 Task: Select the Orange color as event color.
Action: Mouse moved to (193, 184)
Screenshot: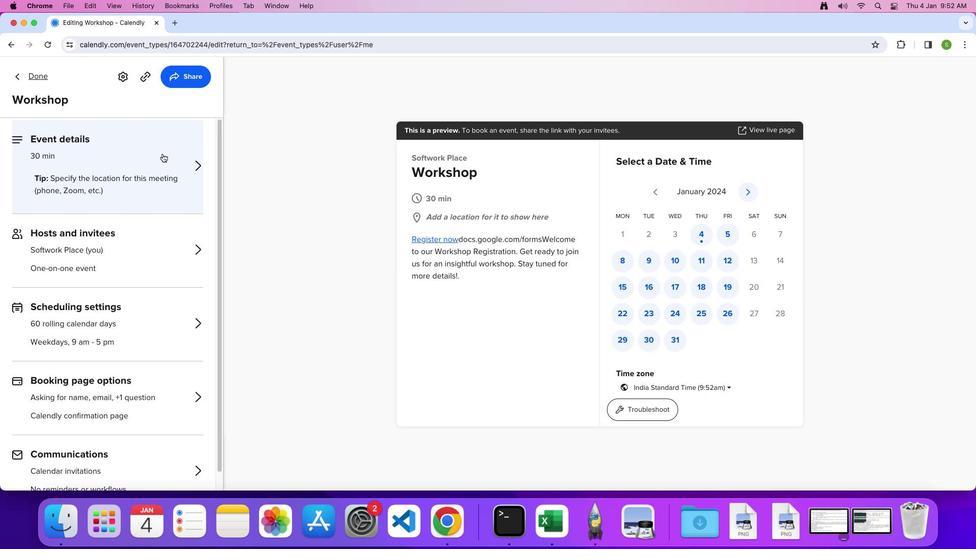 
Action: Mouse pressed left at (193, 184)
Screenshot: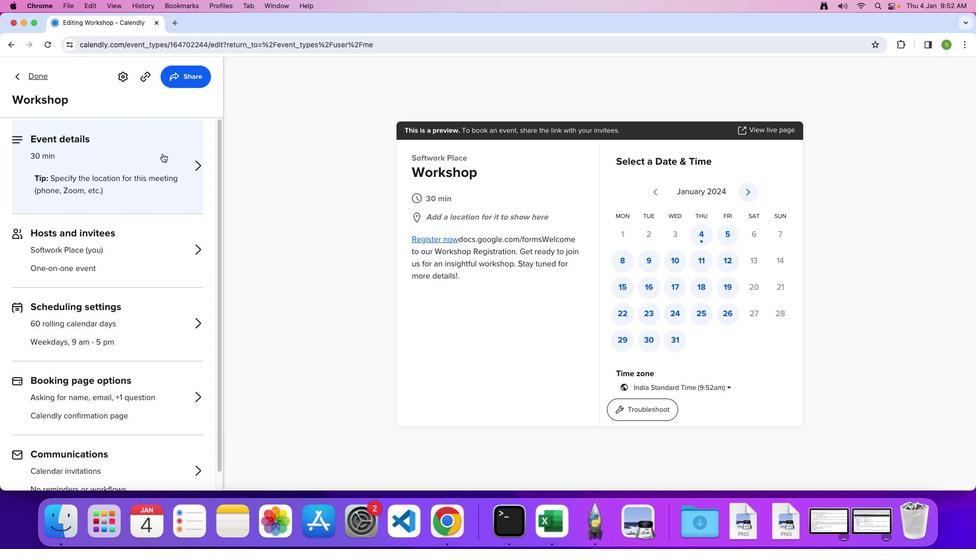 
Action: Mouse moved to (63, 184)
Screenshot: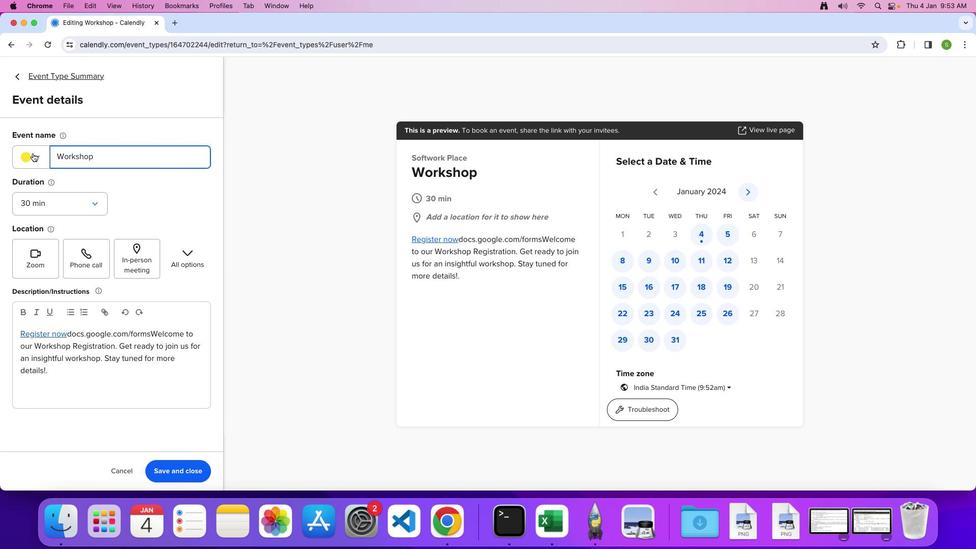 
Action: Mouse pressed left at (63, 184)
Screenshot: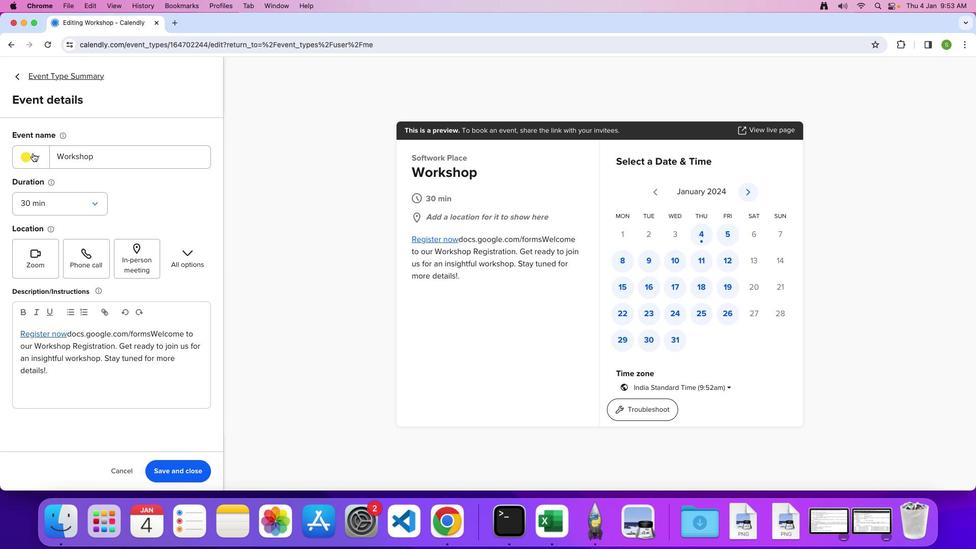 
Action: Mouse moved to (133, 260)
Screenshot: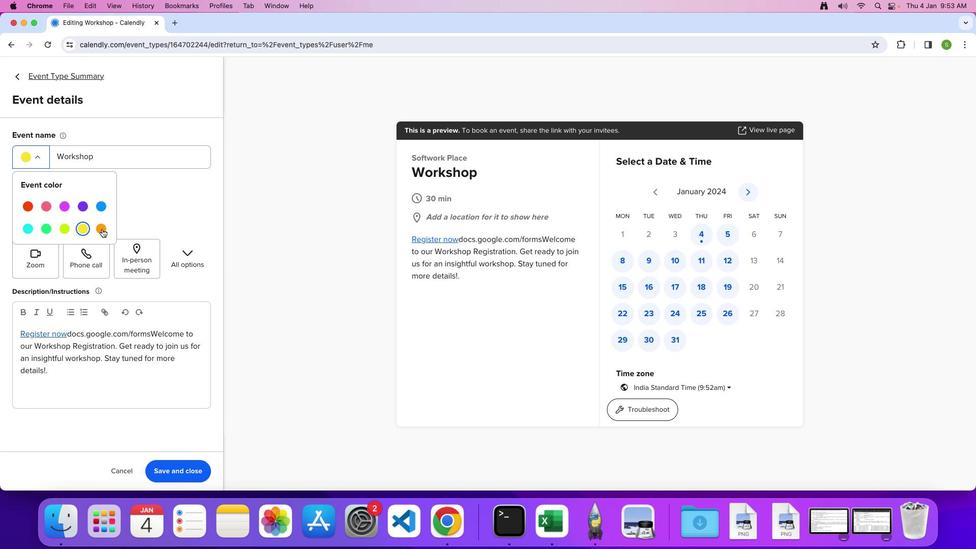 
Action: Mouse pressed left at (133, 260)
Screenshot: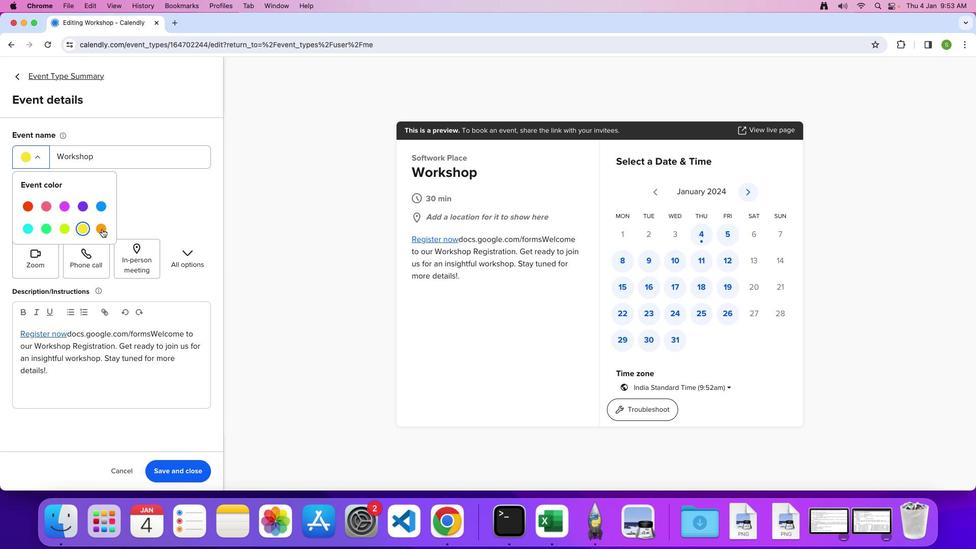 
Action: Mouse moved to (133, 259)
Screenshot: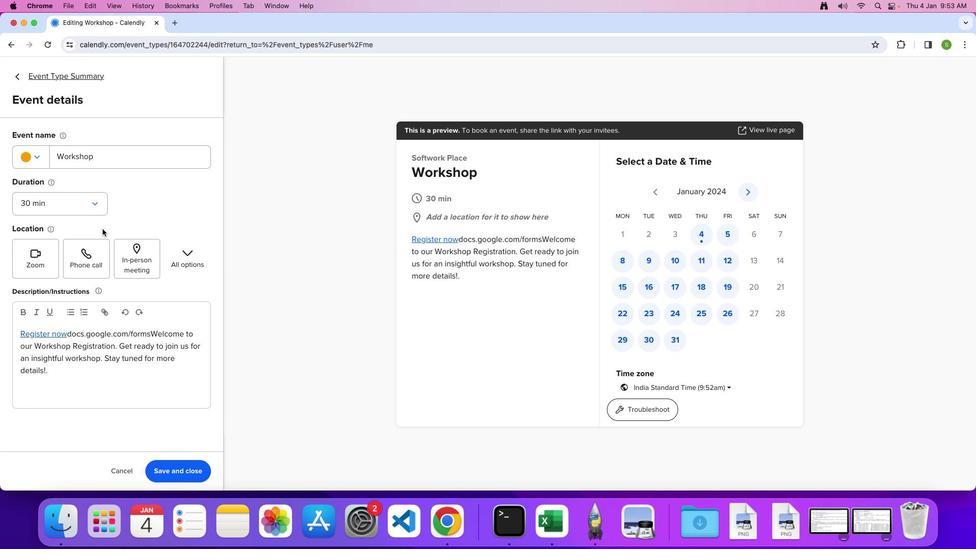 
